 Task: Open Card Competitive Analysis Research in Board Project Management to Workspace Customer Support and add a team member Softage.4@softage.net, a label Red, a checklist Floral Design, an attachment from Trello, a color Red and finally, add a card description 'Conduct customer research for new customer segmentation opportunities' and a comment 'Its important to ensure that this task aligns with our overall project goals as it is part of a larger project.'. Add a start date 'Jan 04, 1900' with a due date 'Jan 11, 1900'
Action: Mouse moved to (59, 246)
Screenshot: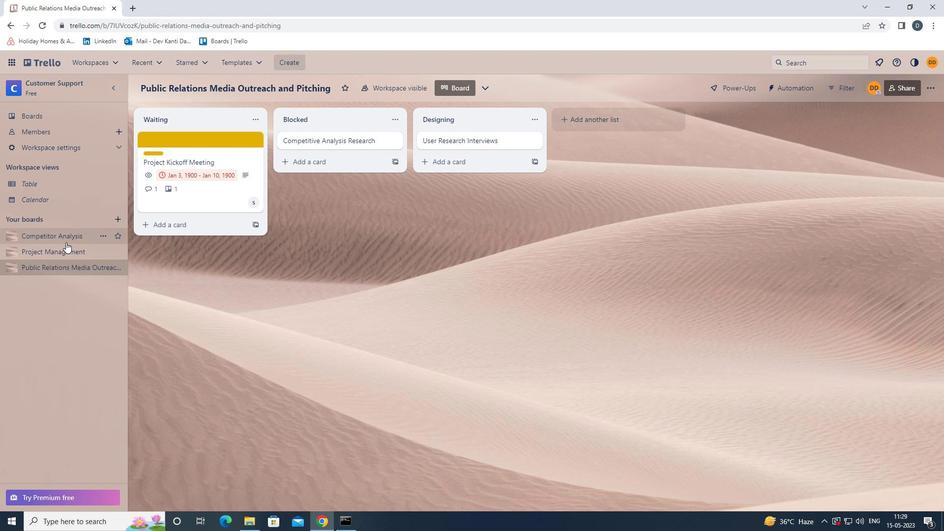 
Action: Mouse pressed left at (59, 246)
Screenshot: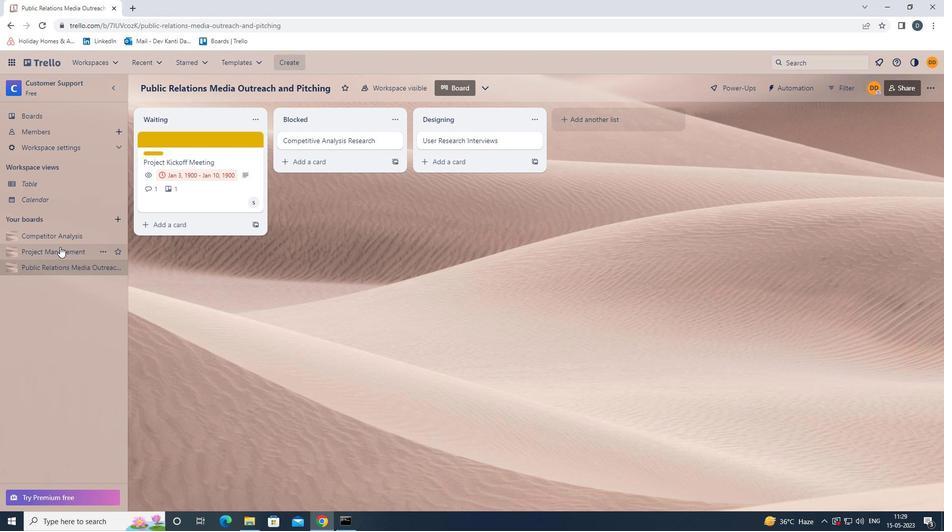 
Action: Mouse moved to (321, 146)
Screenshot: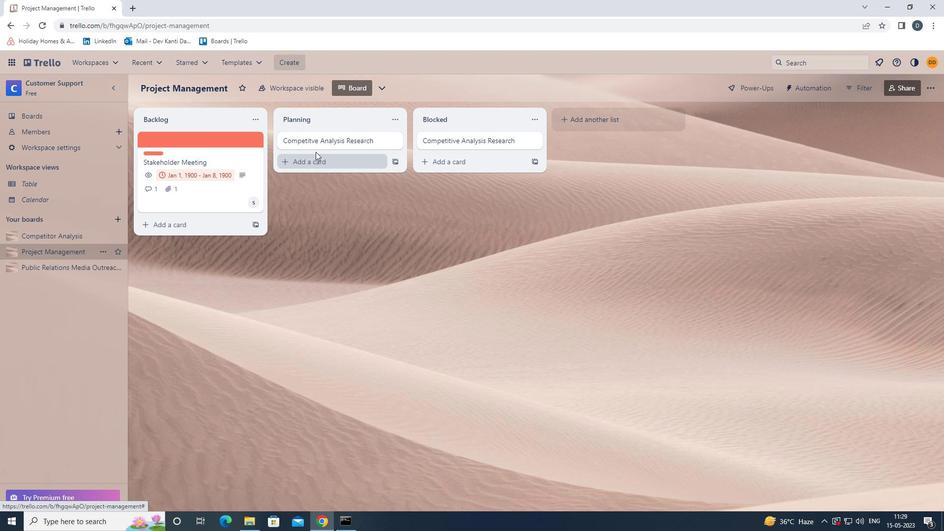 
Action: Mouse pressed left at (321, 146)
Screenshot: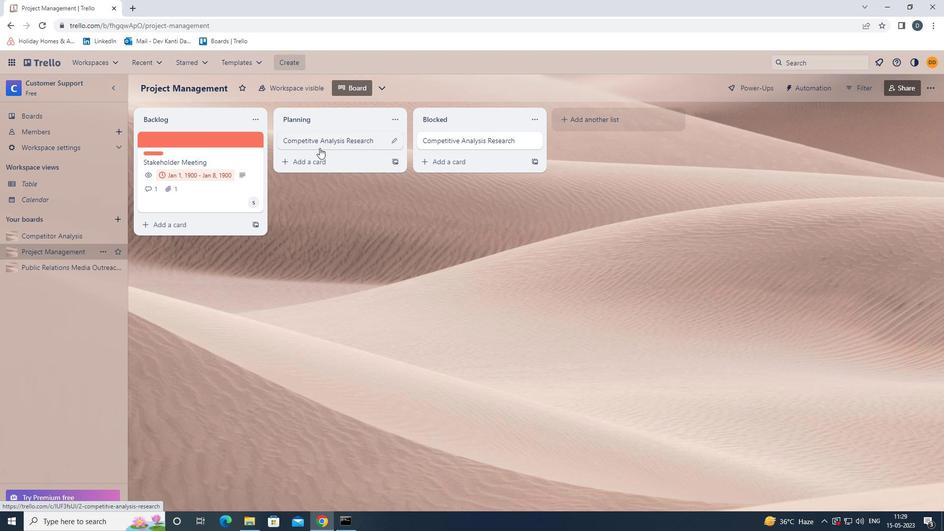 
Action: Mouse moved to (594, 176)
Screenshot: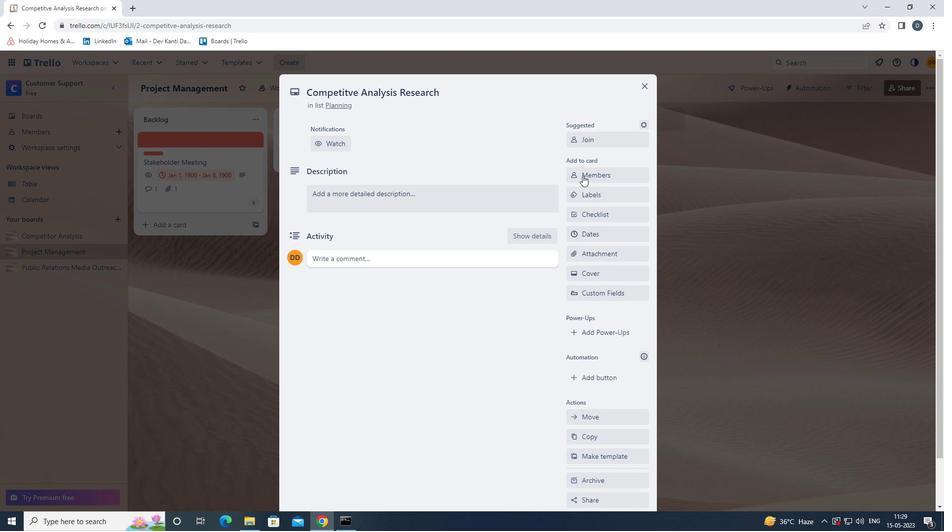 
Action: Mouse pressed left at (594, 176)
Screenshot: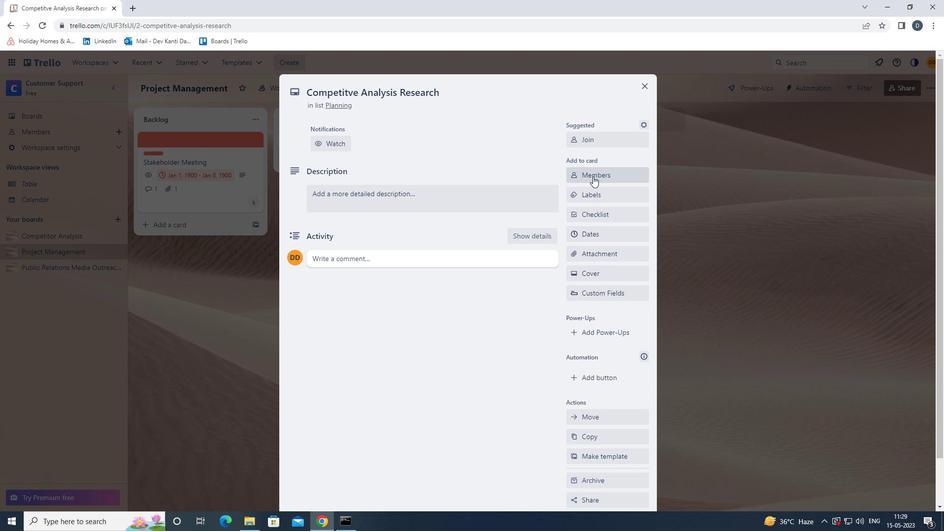 
Action: Key pressed <Key.shift>SOFTAGE.4<Key.shift><Key.shift><Key.shift><Key.shift><Key.shift><Key.shift><Key.shift><Key.shift><Key.shift><Key.shift><Key.shift><Key.shift><Key.shift><Key.shift><Key.shift><Key.shift><Key.shift><Key.shift><Key.shift><Key.shift><Key.shift><Key.shift>@SOFTAGE.NET
Screenshot: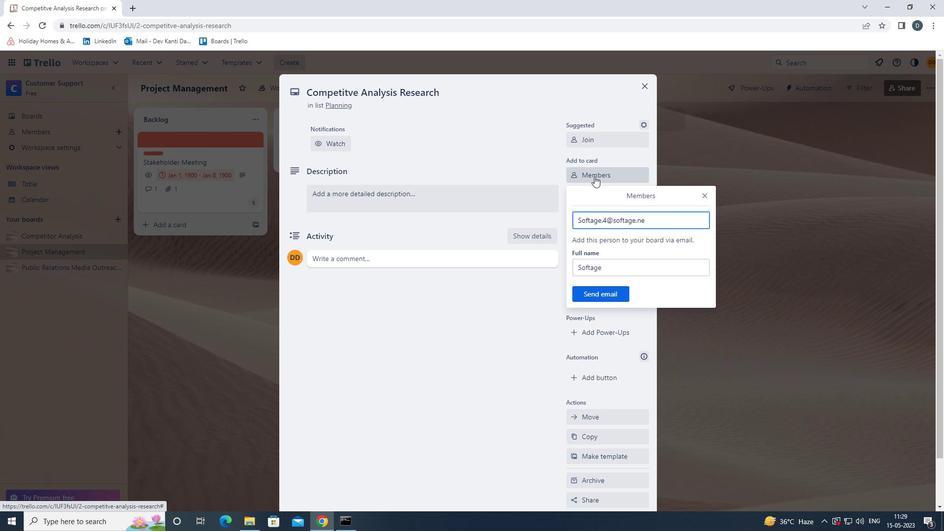 
Action: Mouse moved to (602, 288)
Screenshot: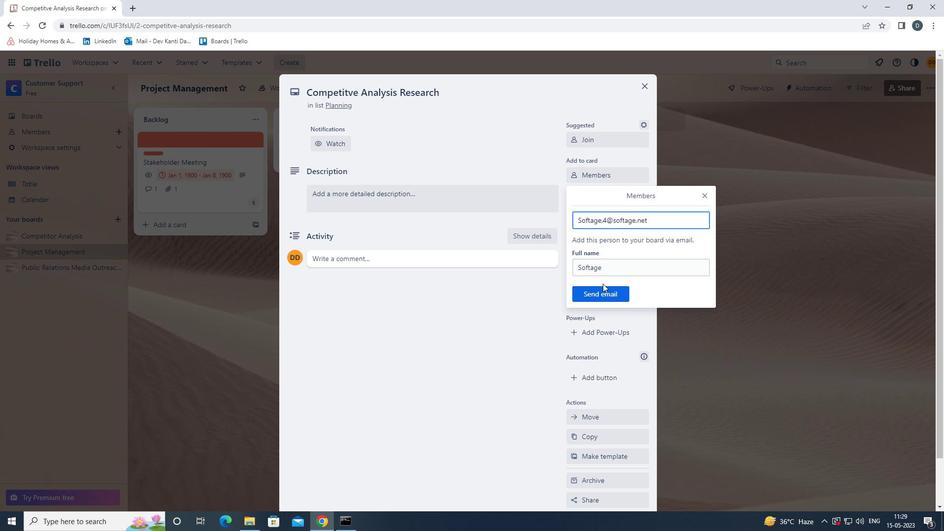 
Action: Mouse pressed left at (602, 288)
Screenshot: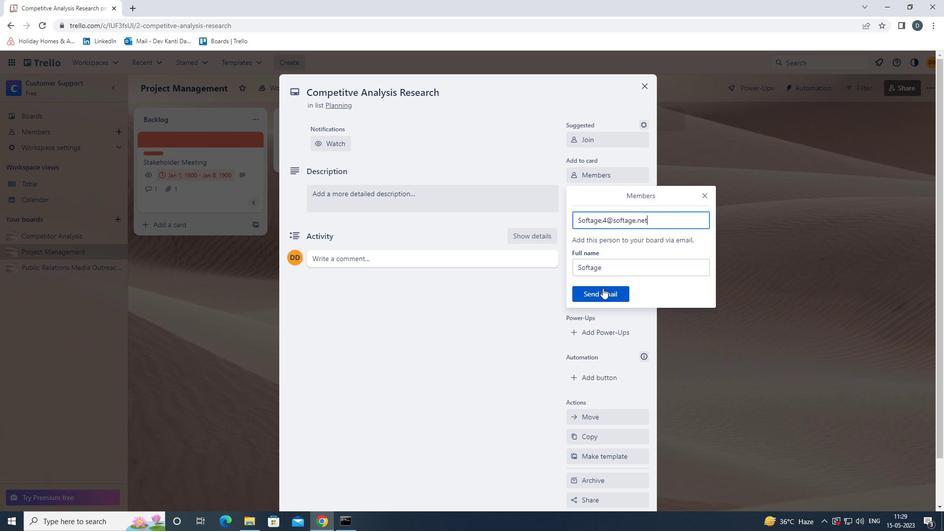 
Action: Mouse moved to (616, 199)
Screenshot: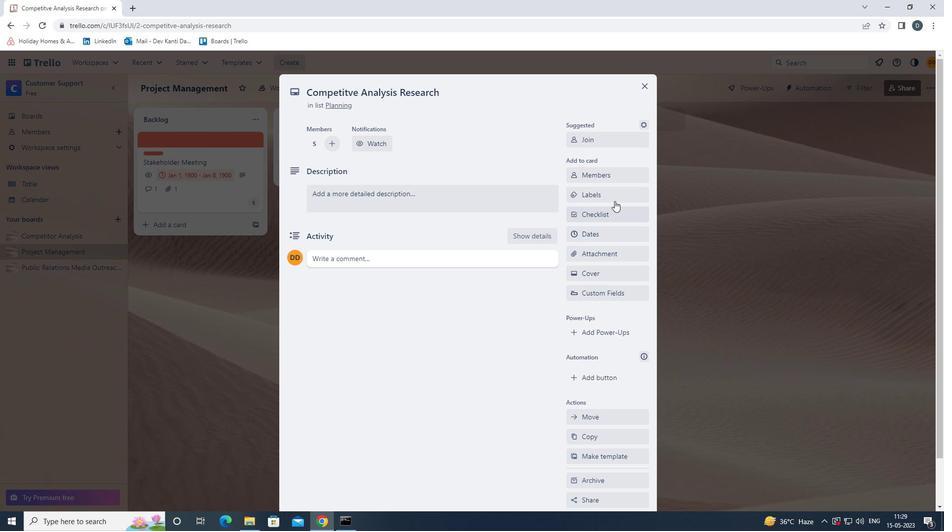 
Action: Mouse pressed left at (616, 199)
Screenshot: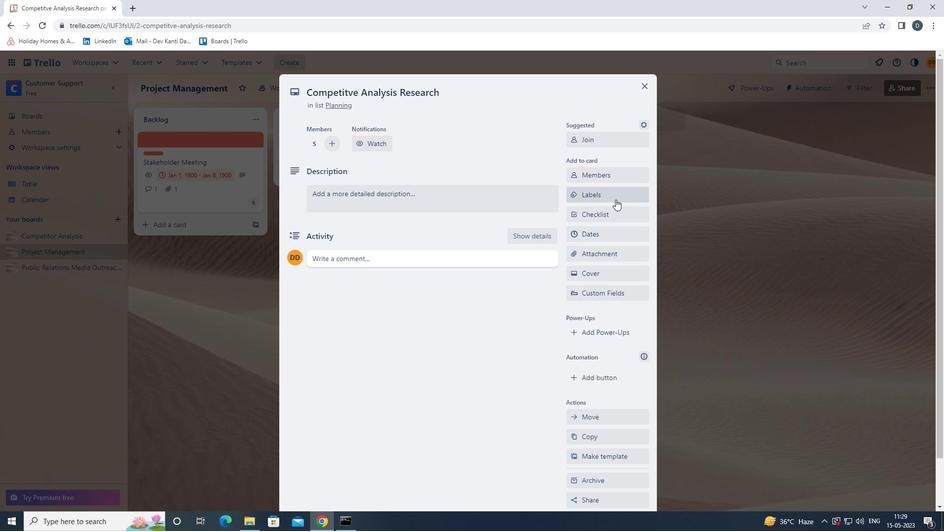 
Action: Mouse moved to (626, 323)
Screenshot: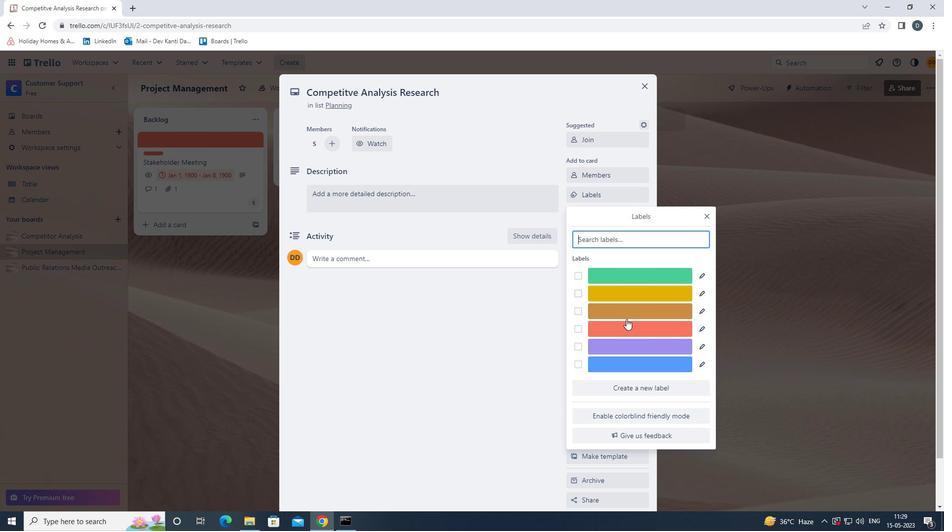 
Action: Mouse pressed left at (626, 323)
Screenshot: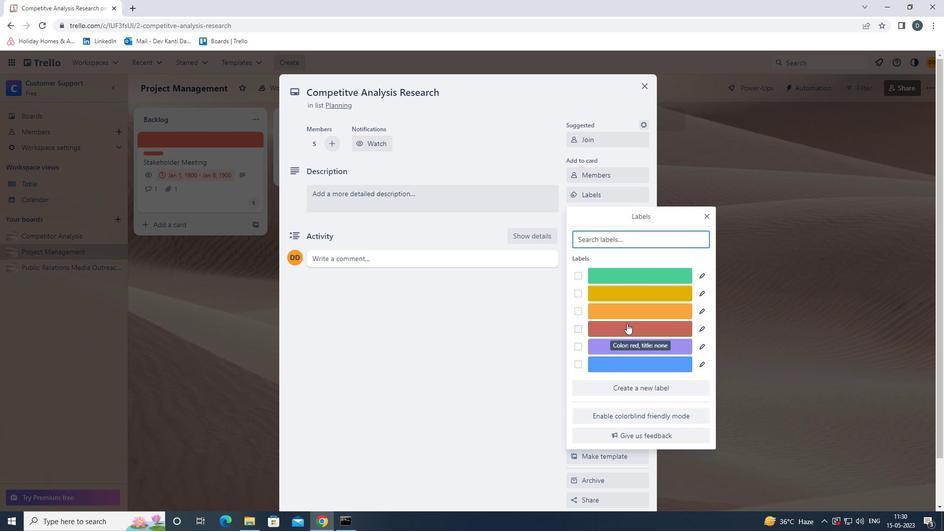 
Action: Mouse moved to (705, 218)
Screenshot: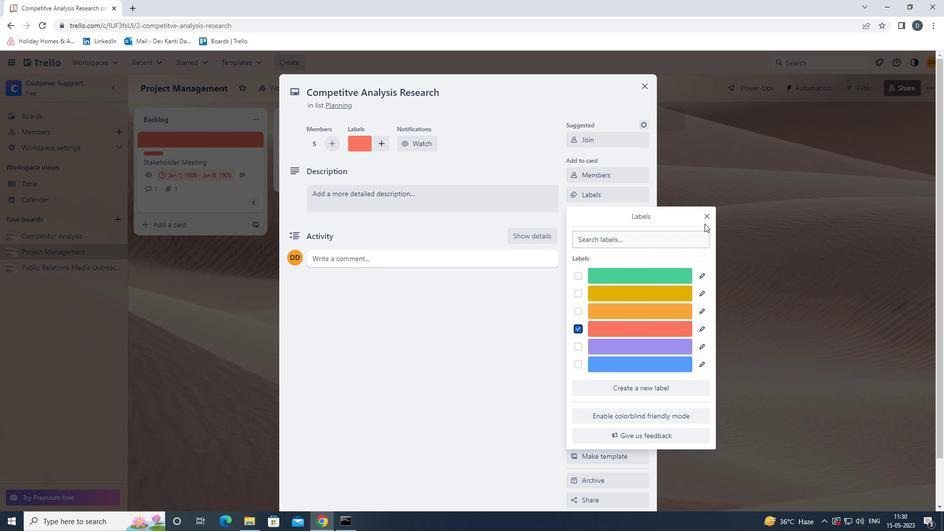 
Action: Mouse pressed left at (705, 218)
Screenshot: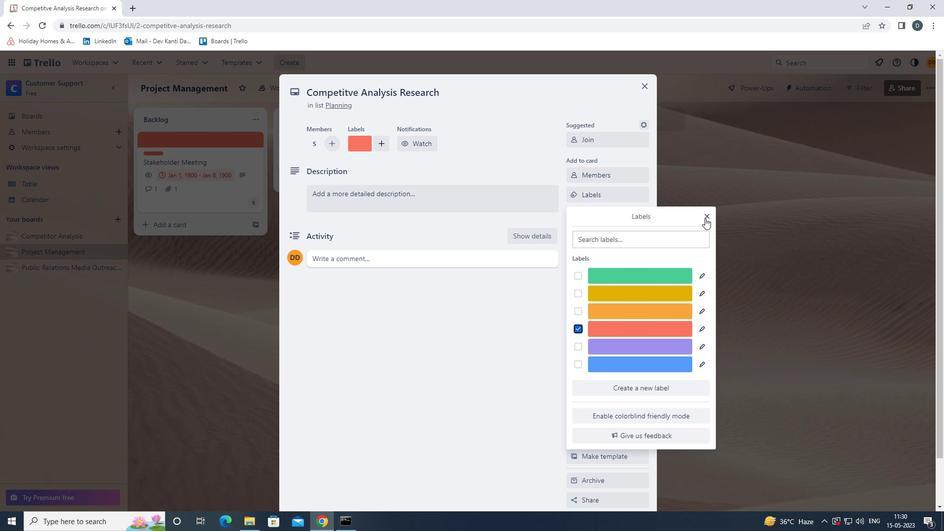 
Action: Mouse moved to (623, 213)
Screenshot: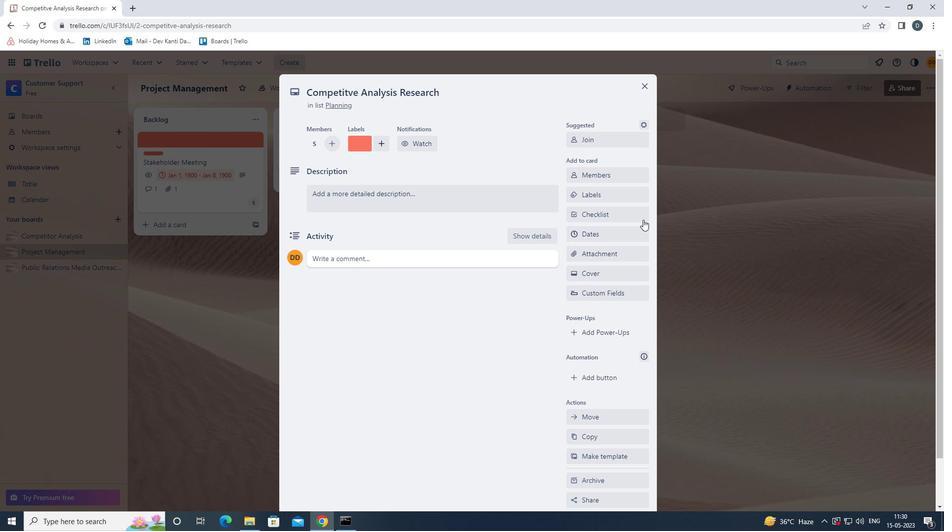 
Action: Mouse pressed left at (623, 213)
Screenshot: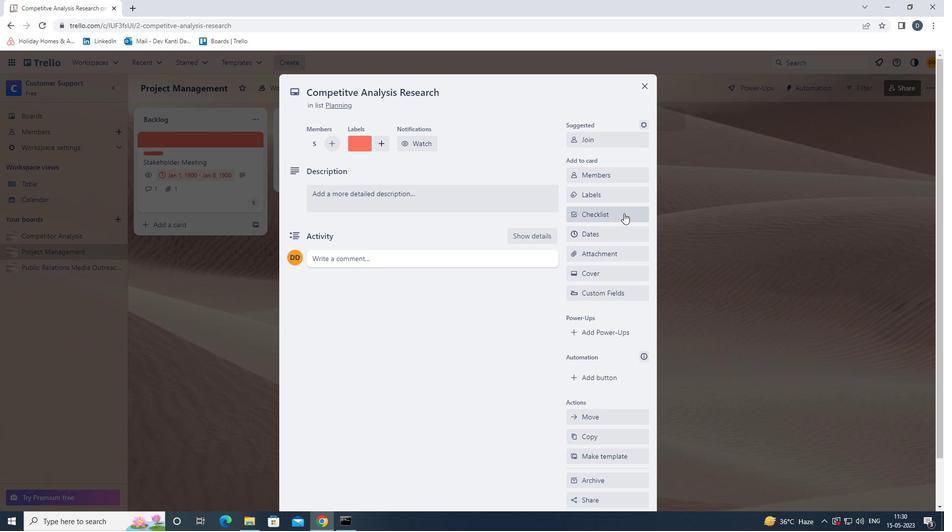 
Action: Key pressed <Key.shift>FLORAL<Key.space><Key.shift><Key.shift><Key.shift><Key.shift><Key.shift><Key.shift><Key.shift><Key.shift><Key.shift>DESIGN
Screenshot: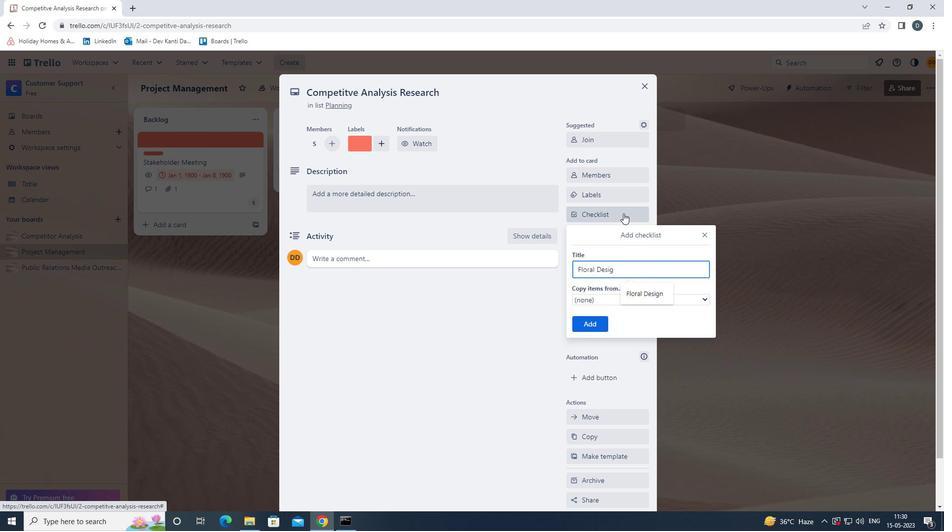 
Action: Mouse moved to (599, 322)
Screenshot: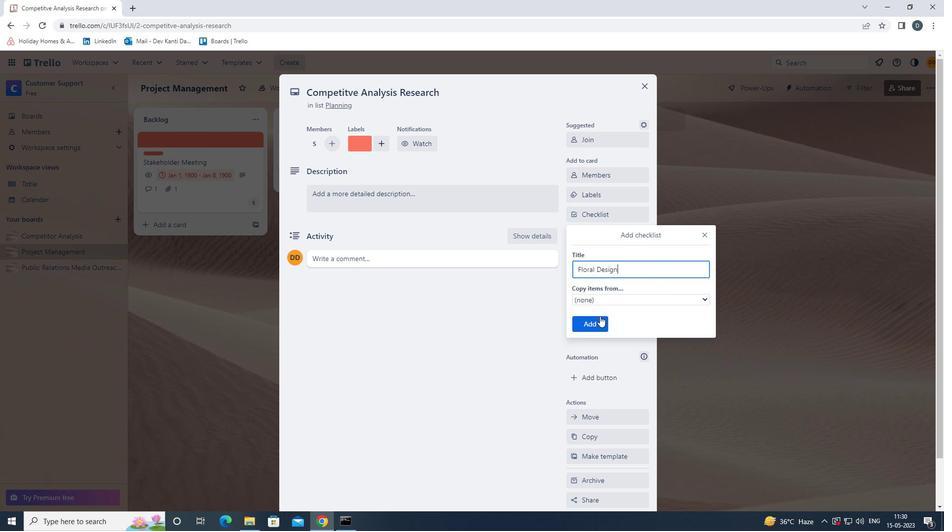 
Action: Mouse pressed left at (599, 322)
Screenshot: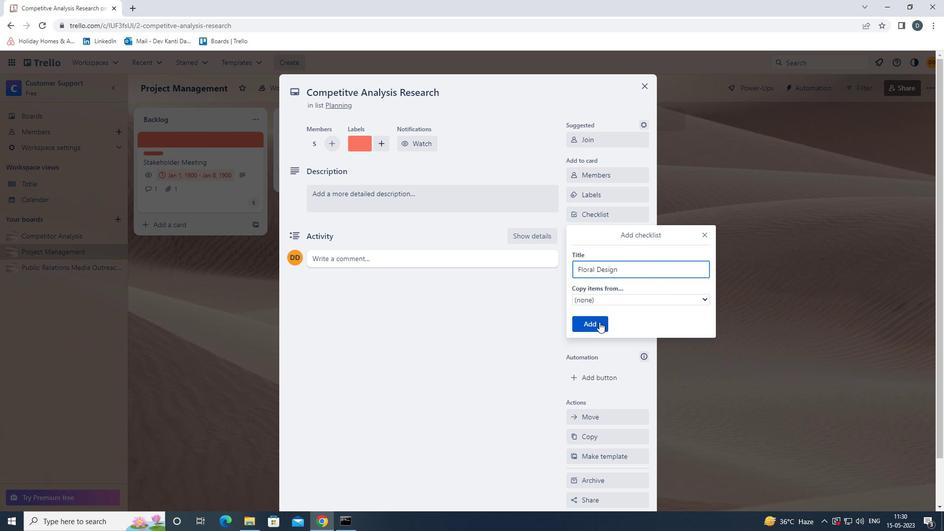 
Action: Mouse moved to (626, 253)
Screenshot: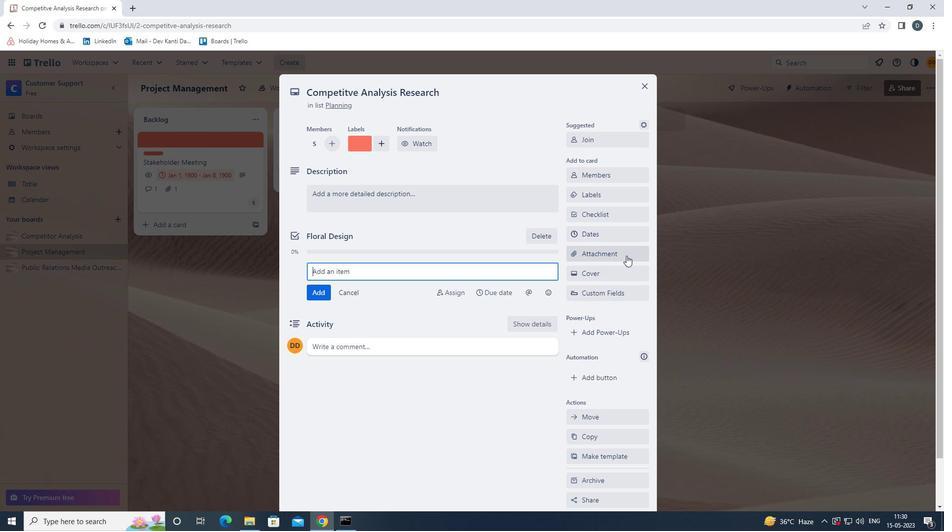 
Action: Mouse pressed left at (626, 253)
Screenshot: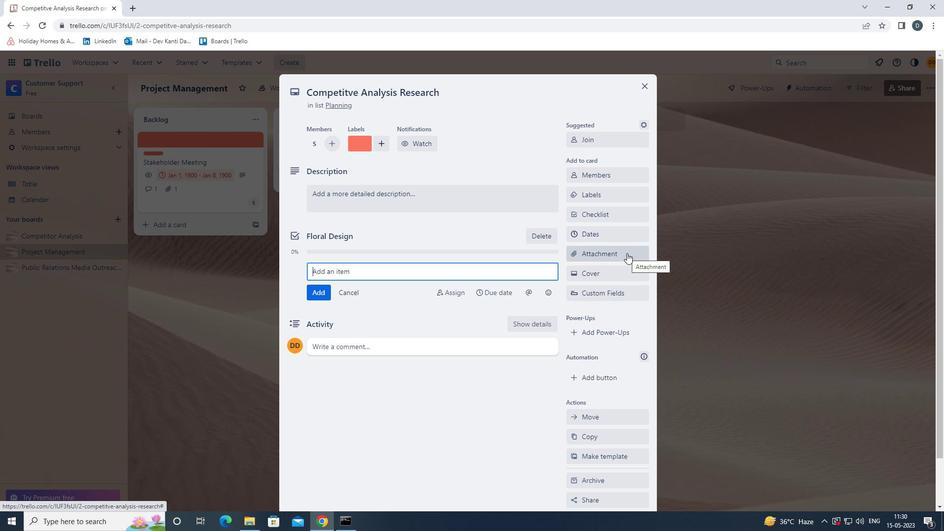 
Action: Mouse moved to (632, 316)
Screenshot: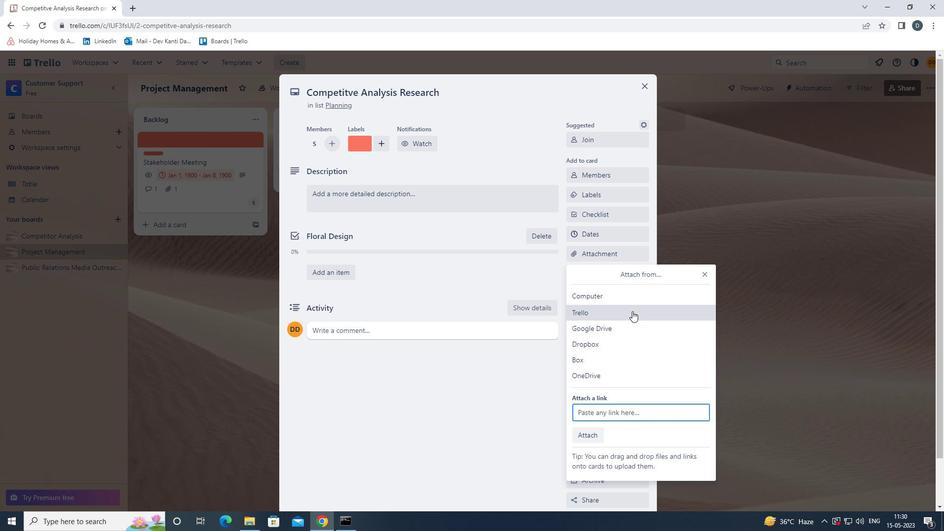 
Action: Mouse pressed left at (632, 316)
Screenshot: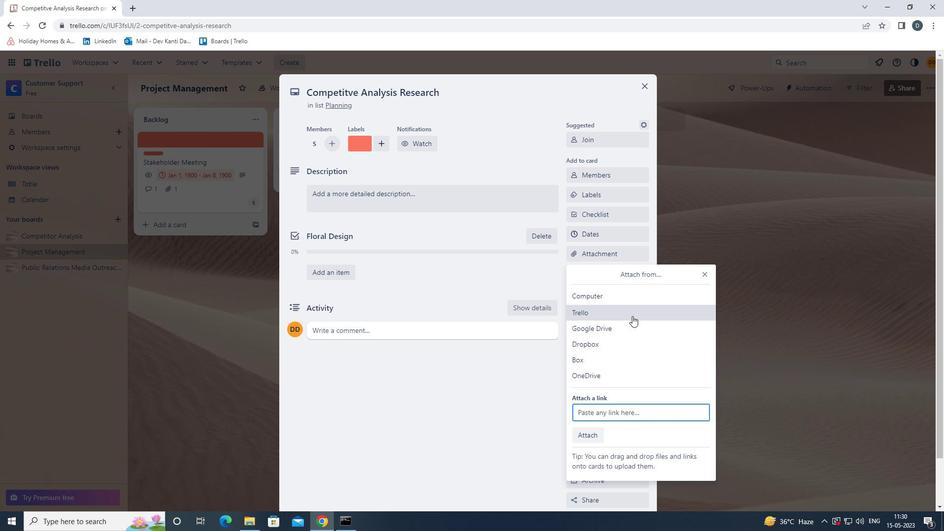 
Action: Mouse moved to (641, 396)
Screenshot: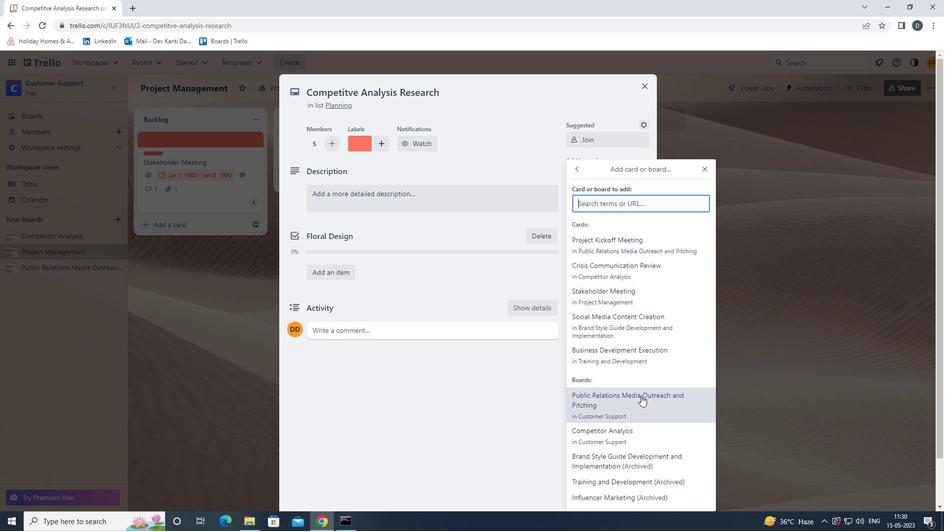 
Action: Mouse pressed left at (641, 396)
Screenshot: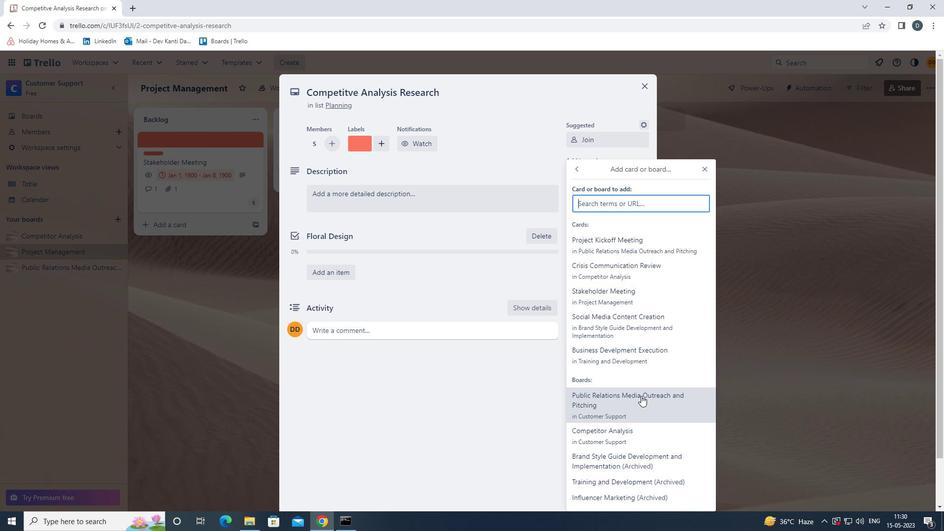
Action: Mouse moved to (632, 277)
Screenshot: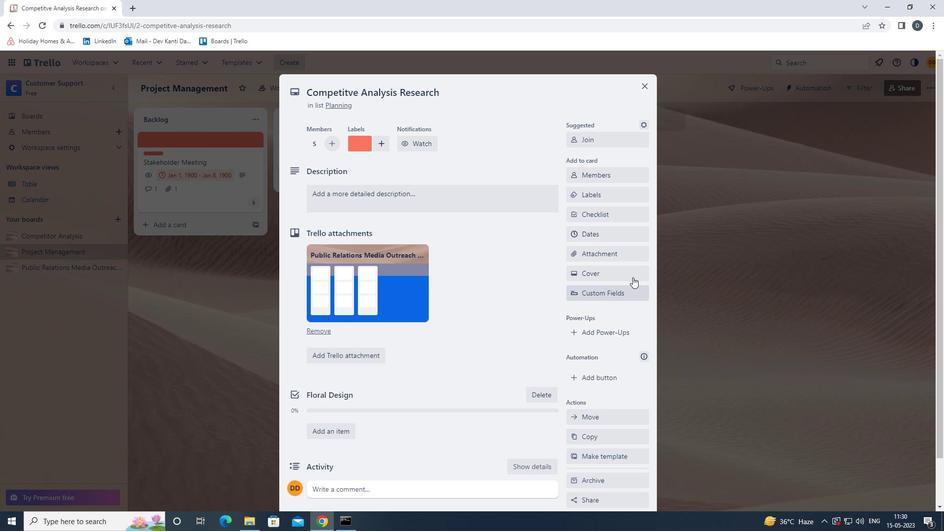 
Action: Mouse pressed left at (632, 277)
Screenshot: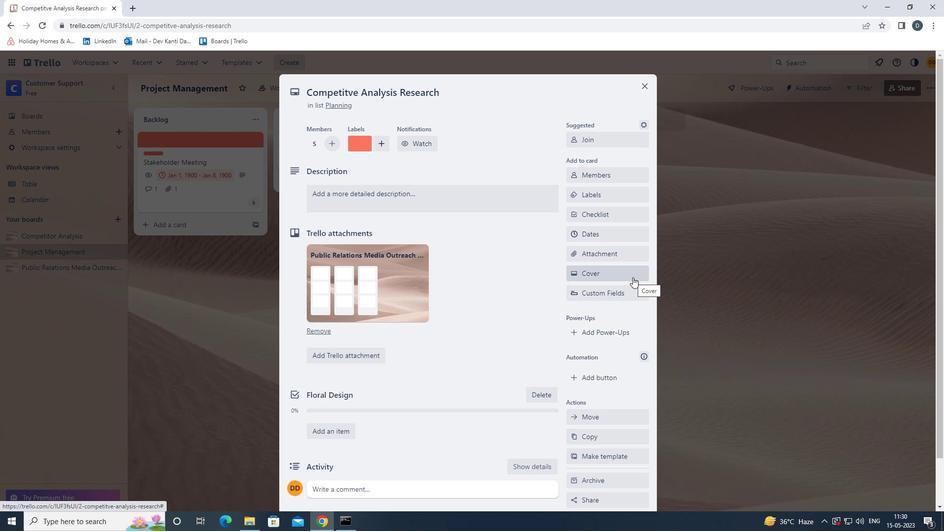 
Action: Mouse moved to (676, 317)
Screenshot: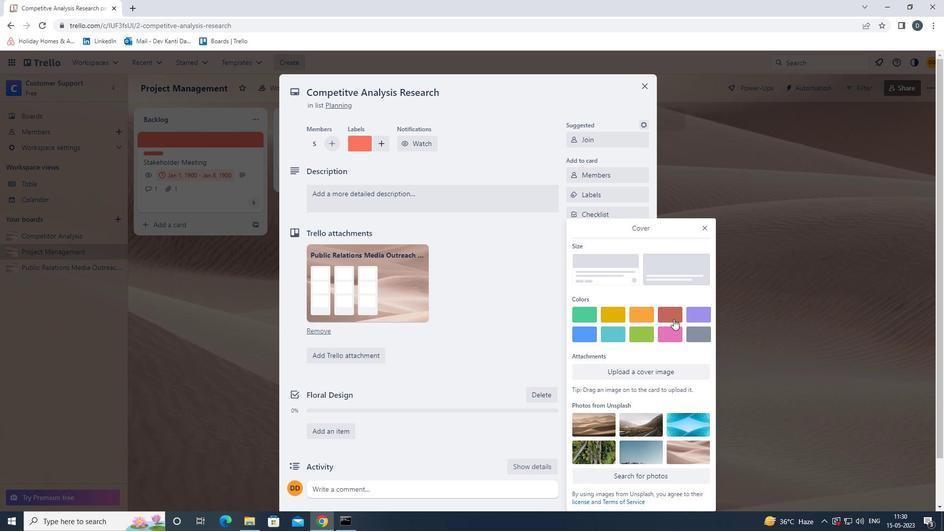 
Action: Mouse pressed left at (676, 317)
Screenshot: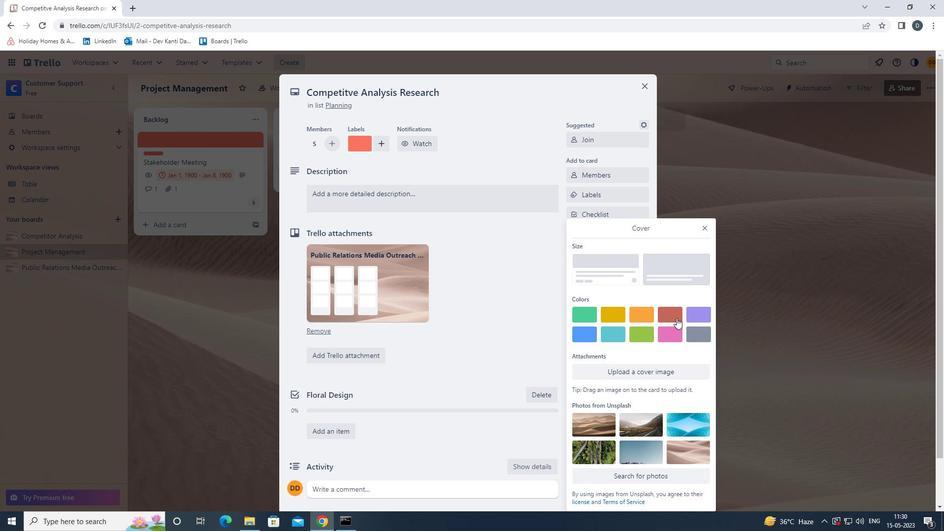 
Action: Mouse moved to (702, 211)
Screenshot: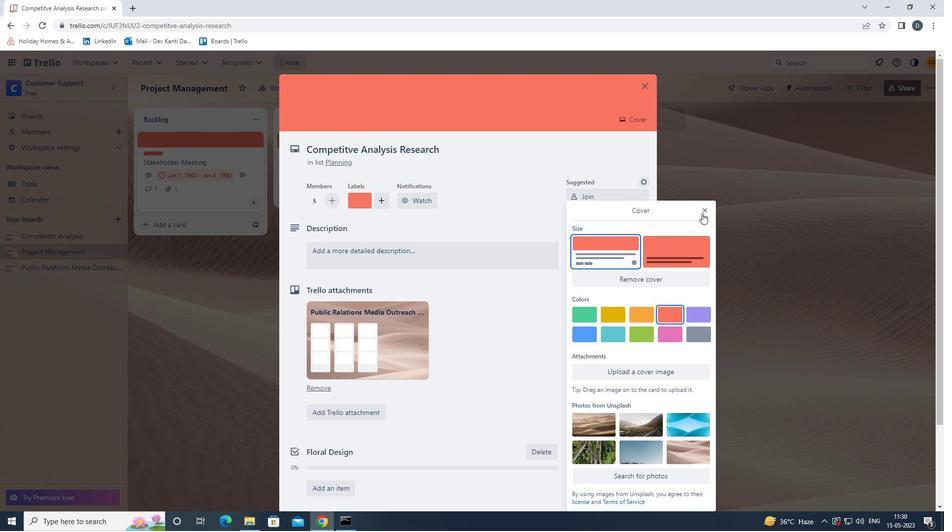 
Action: Mouse pressed left at (702, 211)
Screenshot: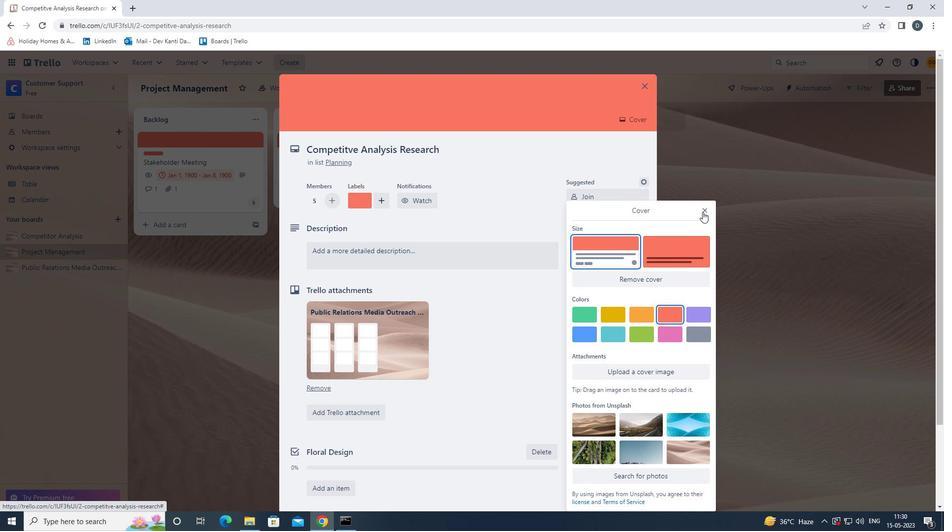 
Action: Mouse moved to (492, 252)
Screenshot: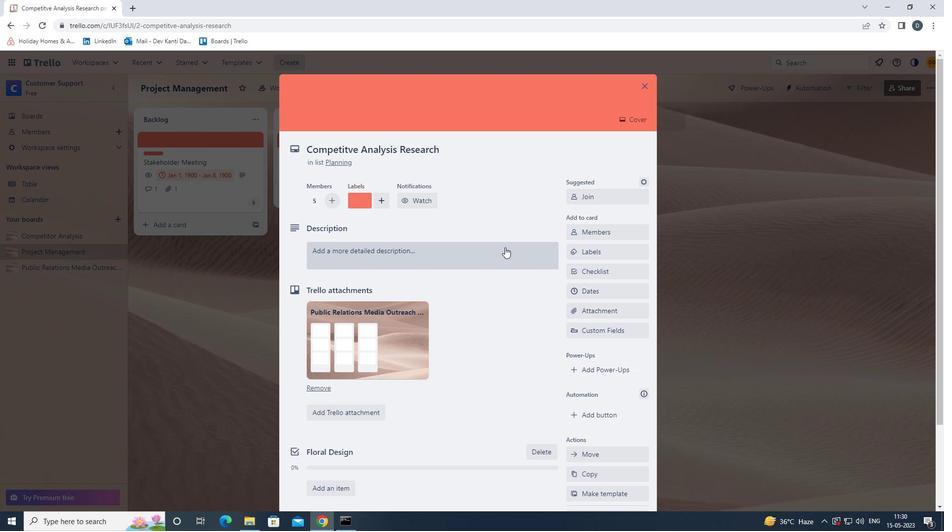
Action: Mouse pressed left at (492, 252)
Screenshot: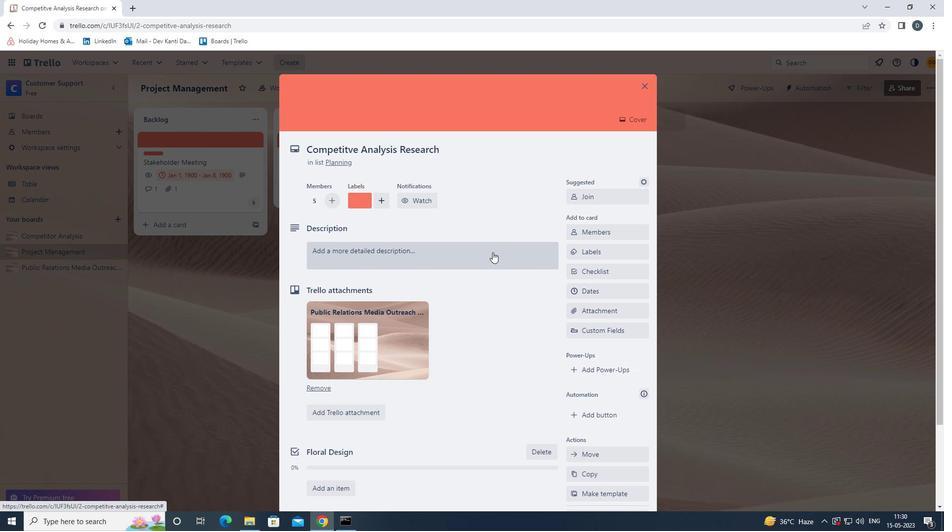 
Action: Mouse moved to (495, 227)
Screenshot: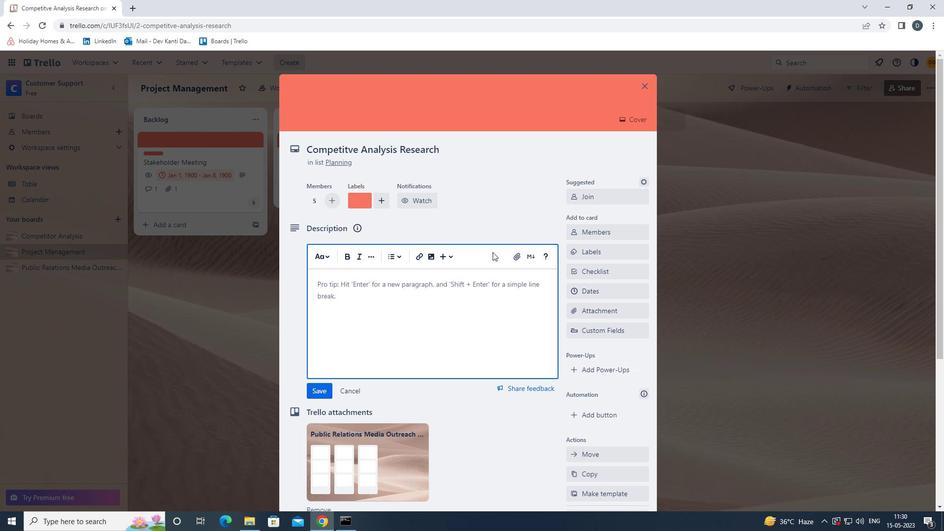 
Action: Key pressed <Key.shift><Key.shift><Key.shift><Key.shift>CONDUCT<Key.space><Key.shift>CUSTOMER<Key.space><Key.left><Key.left><Key.left><Key.left><Key.left><Key.left><Key.left><Key.left><Key.backspace>C<Key.end>RESEARCH<Key.space>FOR<Key.space>NEW<Key.space>CUSTOMER<Key.space>SEGMENTATION<Key.space>OPPORTUNITIES
Screenshot: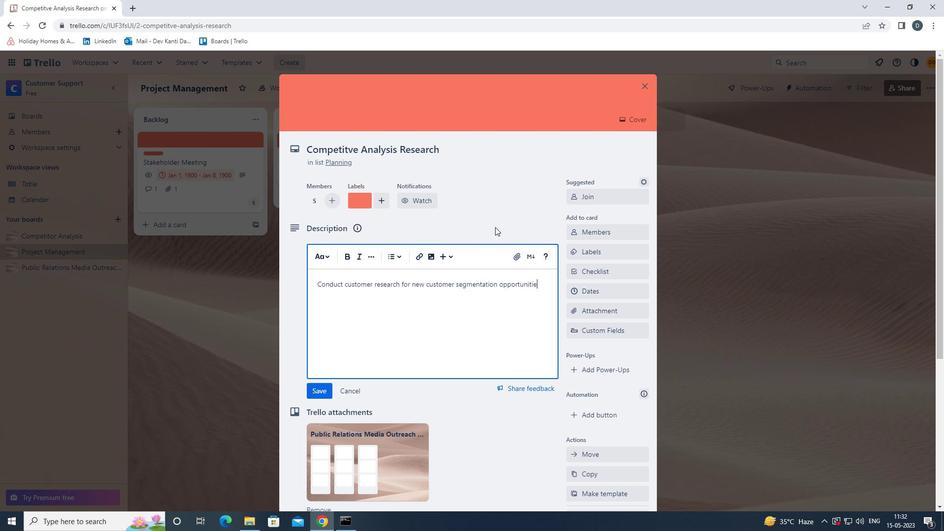 
Action: Mouse moved to (318, 391)
Screenshot: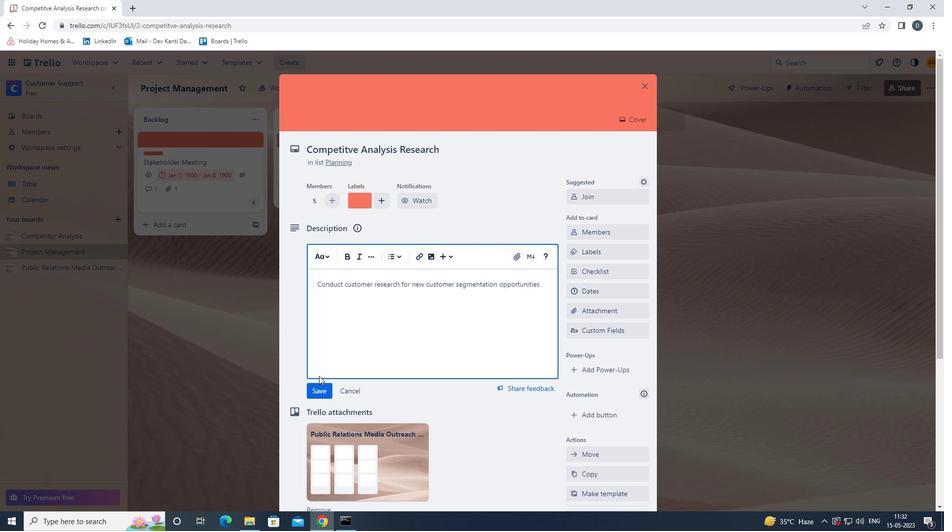 
Action: Mouse pressed left at (318, 391)
Screenshot: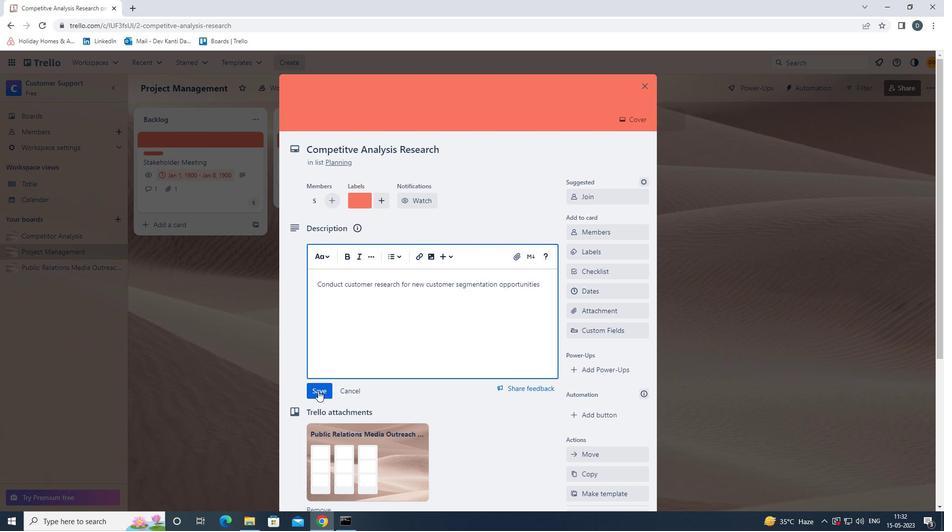 
Action: Mouse moved to (423, 357)
Screenshot: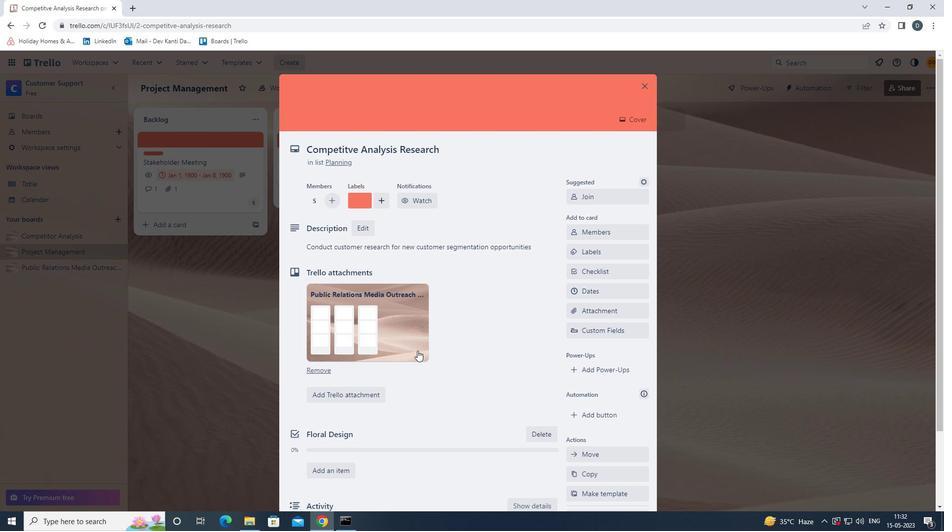 
Action: Mouse scrolled (423, 356) with delta (0, 0)
Screenshot: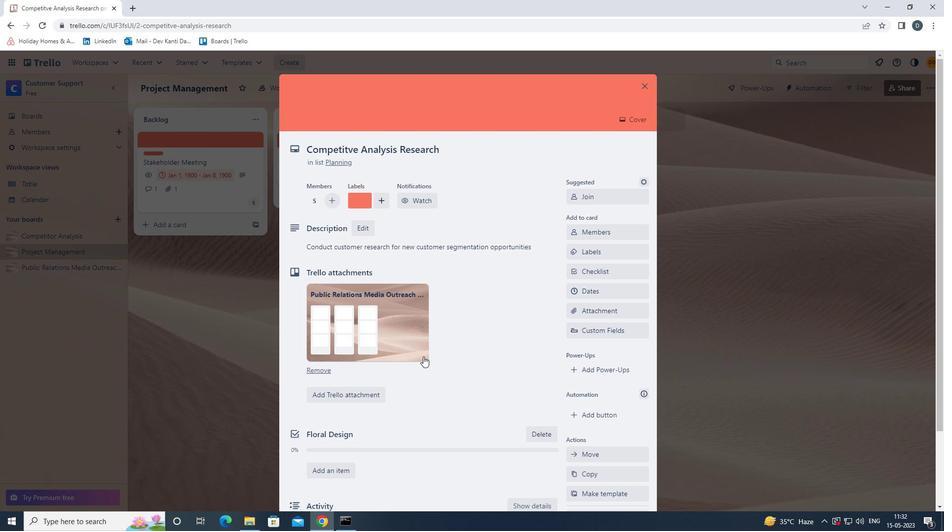 
Action: Mouse moved to (415, 480)
Screenshot: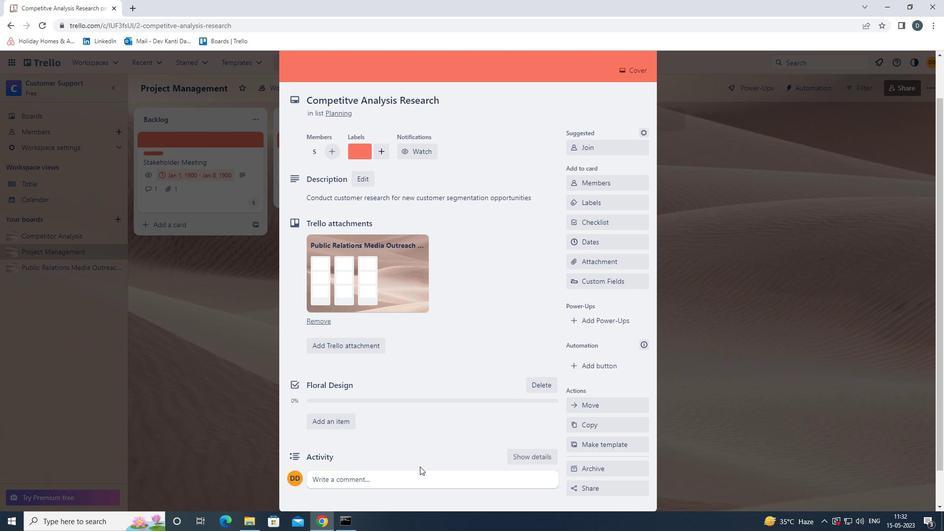 
Action: Mouse pressed left at (415, 480)
Screenshot: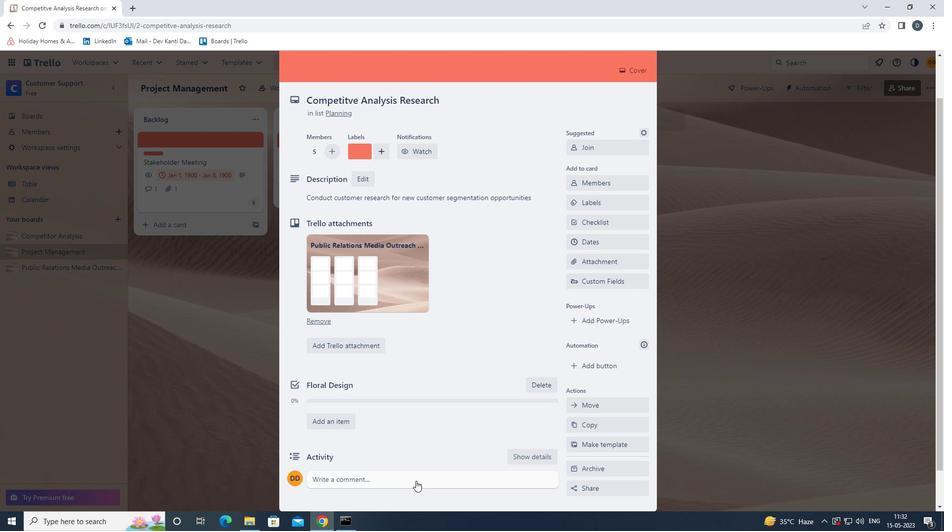 
Action: Mouse moved to (411, 482)
Screenshot: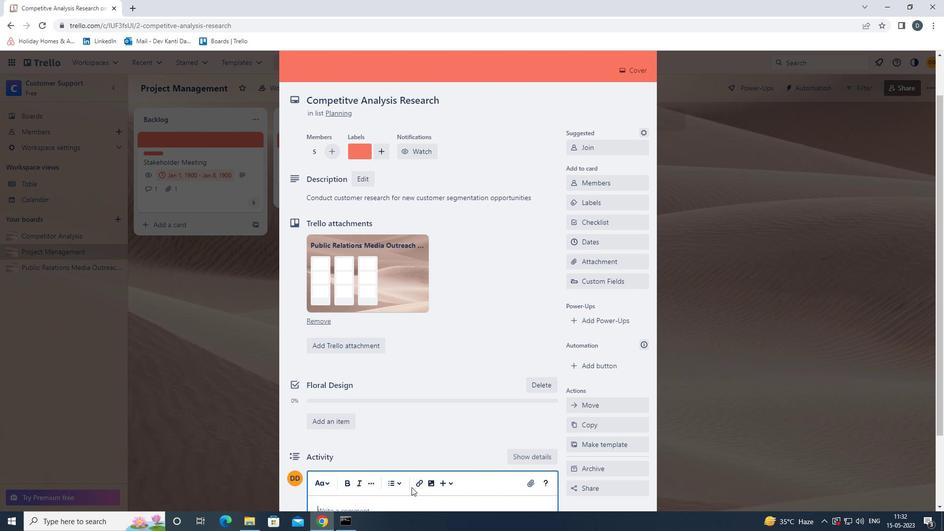 
Action: Mouse scrolled (411, 481) with delta (0, 0)
Screenshot: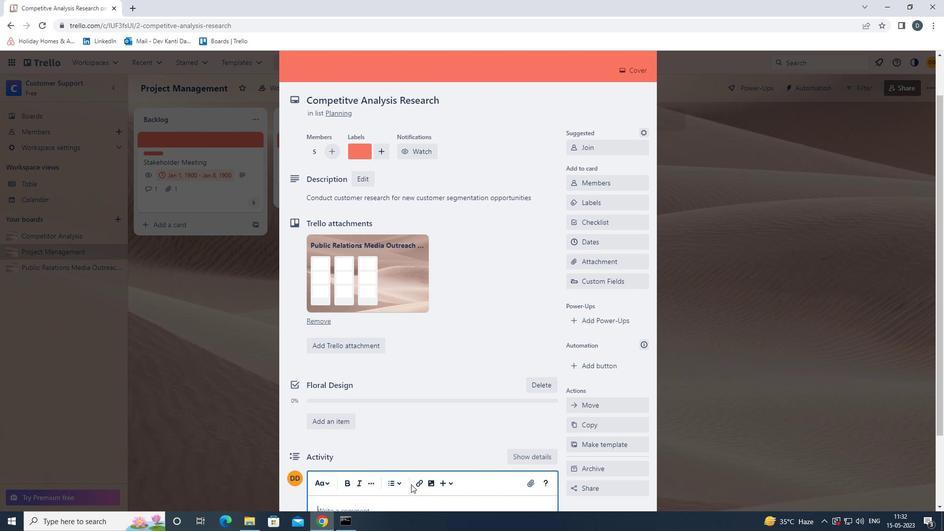 
Action: Mouse moved to (415, 459)
Screenshot: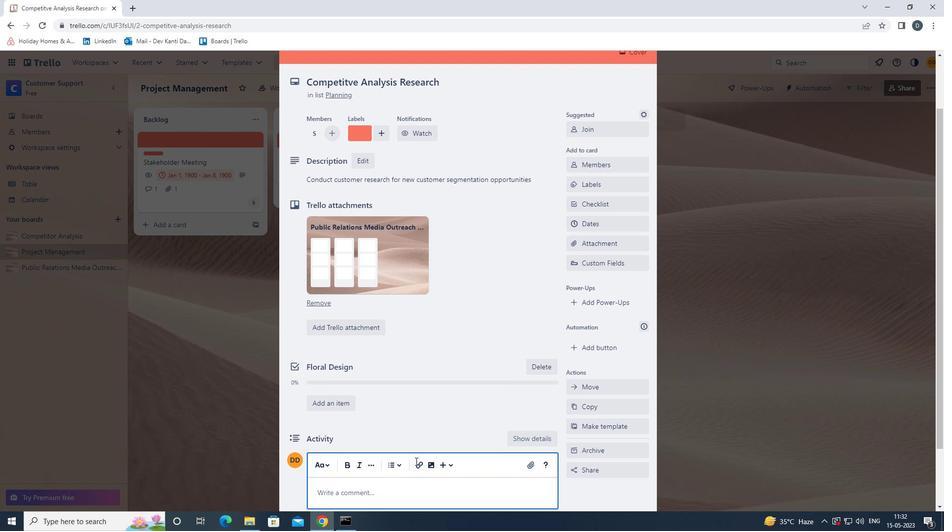 
Action: Key pressed <Key.shift><Key.shift><Key.shift><Key.shift><Key.shift><Key.shift><Key.shift><Key.shift><Key.shift><Key.shift><Key.shift><Key.shift><Key.shift><Key.shift>ITS<Key.space>IMPORTANT<Key.space>TO<Key.space>ENSURE<Key.space>THAT<Key.space>THIS<Key.space>TASK<Key.space>ALIGNS<Key.space>WITH<Key.space>OUR<Key.space>OVERALL<Key.space>PROJECTS<Key.backspace><Key.space>GOALS<Key.space>AS<Key.space>IT<Key.space>IS<Key.space>PART<Key.space>OF<Key.space>A<Key.space>LARGER<Key.space>PROJECT.
Screenshot: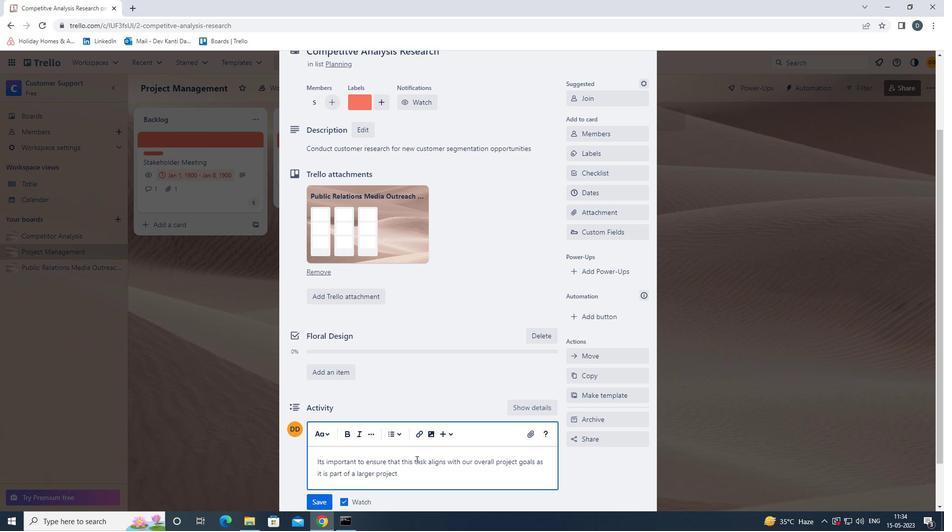 
Action: Mouse moved to (325, 502)
Screenshot: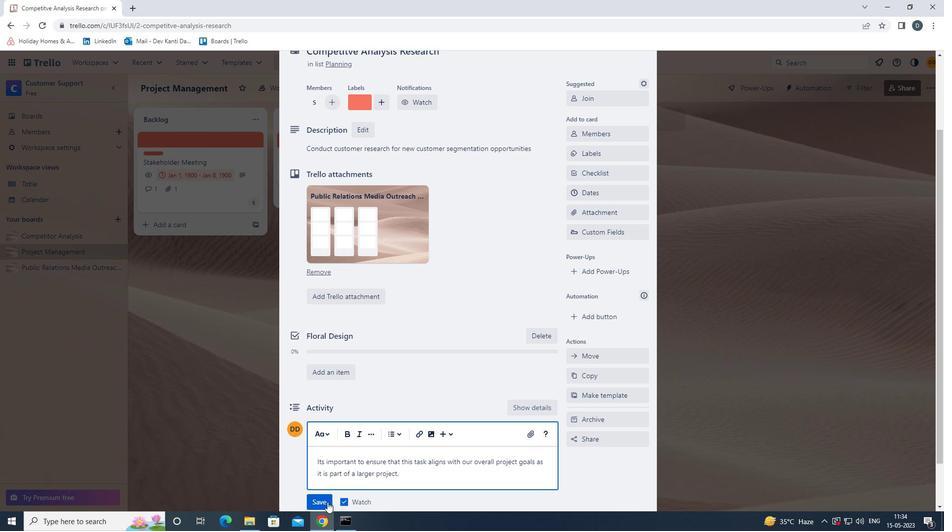 
Action: Mouse pressed left at (325, 502)
Screenshot: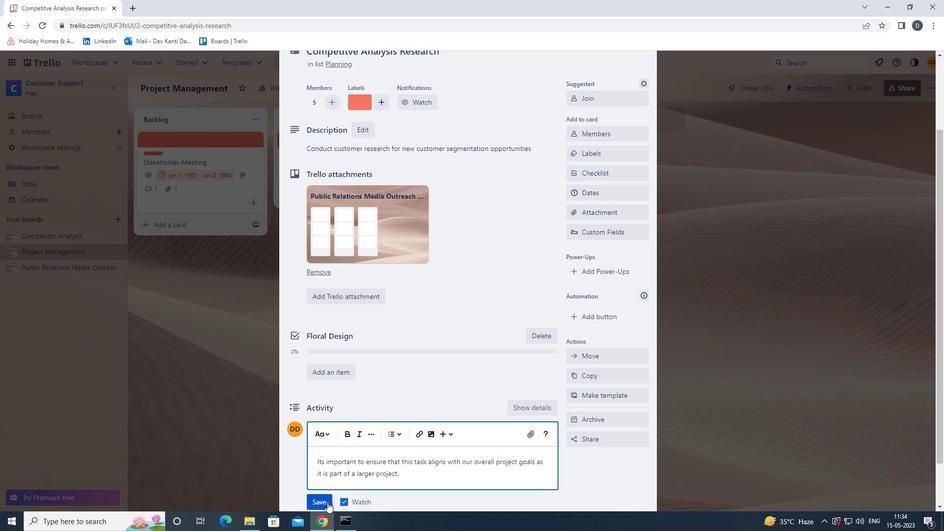 
Action: Mouse moved to (596, 194)
Screenshot: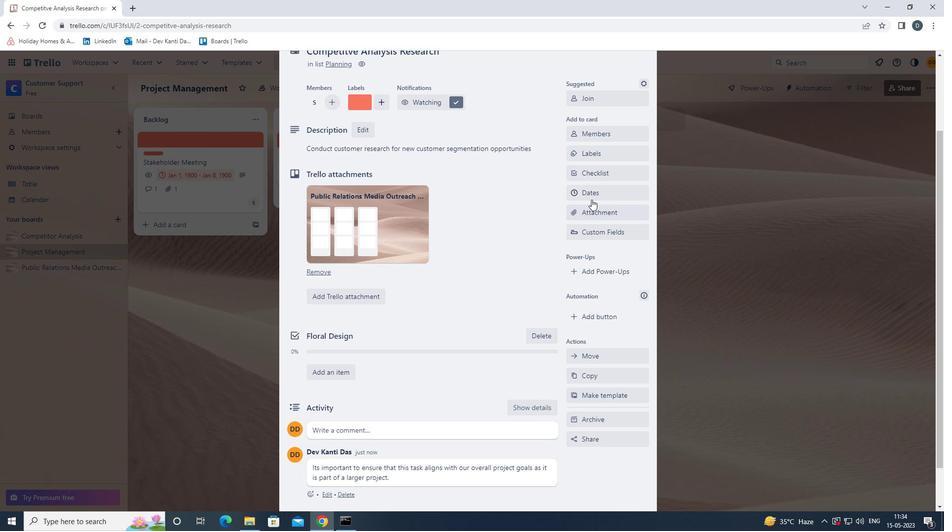 
Action: Mouse pressed left at (596, 194)
Screenshot: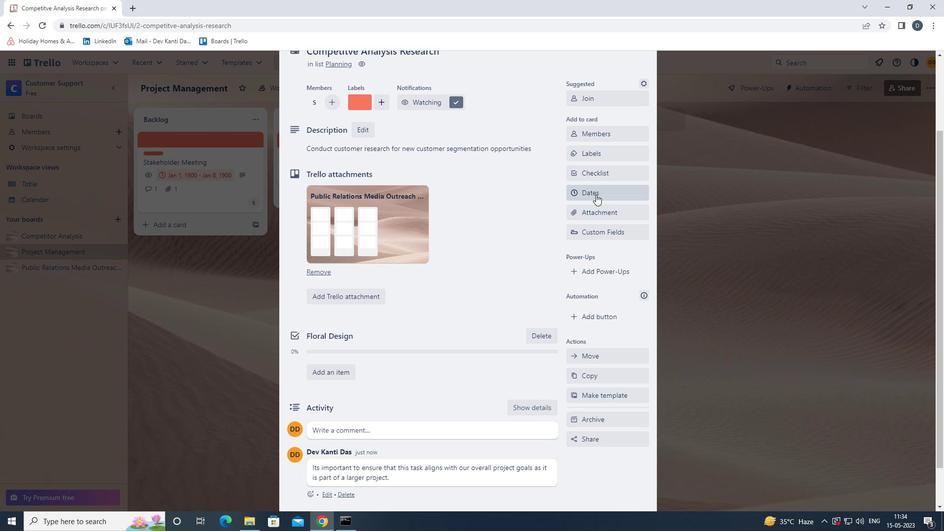 
Action: Mouse moved to (576, 265)
Screenshot: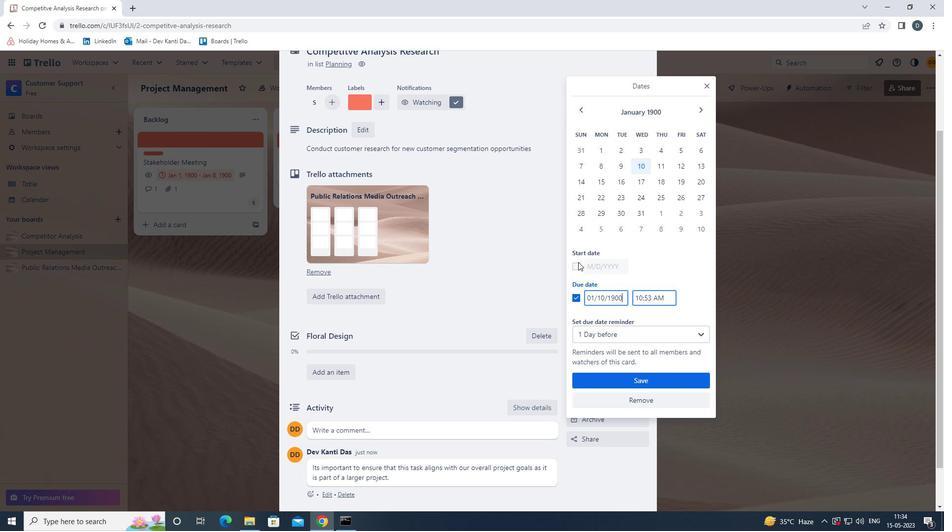 
Action: Mouse pressed left at (576, 265)
Screenshot: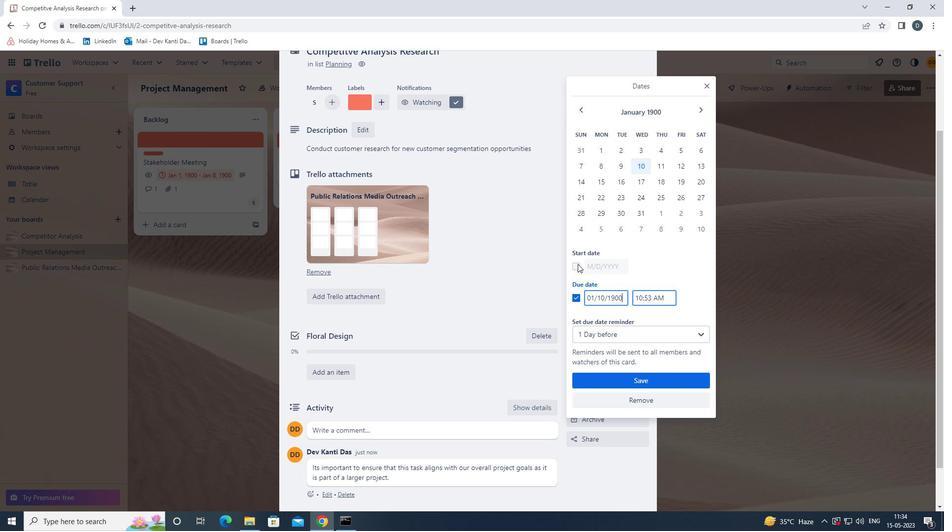 
Action: Mouse moved to (656, 155)
Screenshot: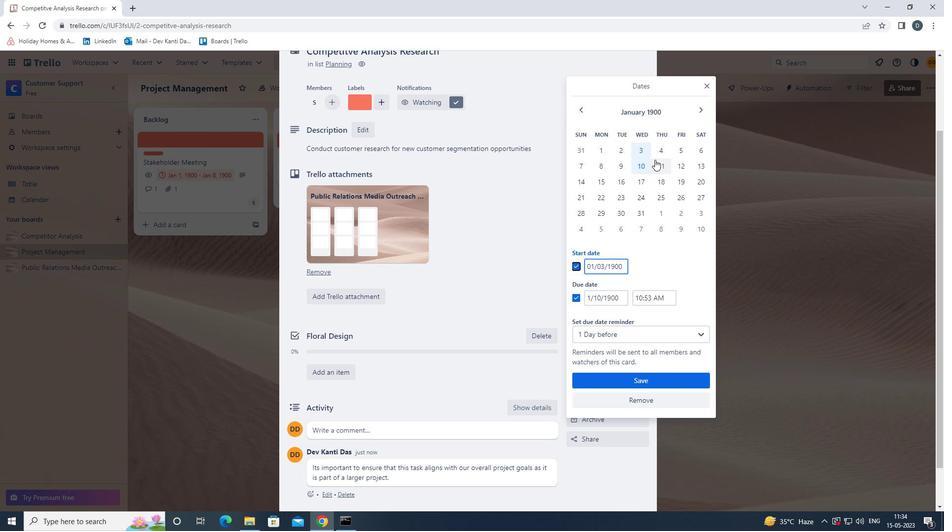 
Action: Mouse pressed left at (656, 155)
Screenshot: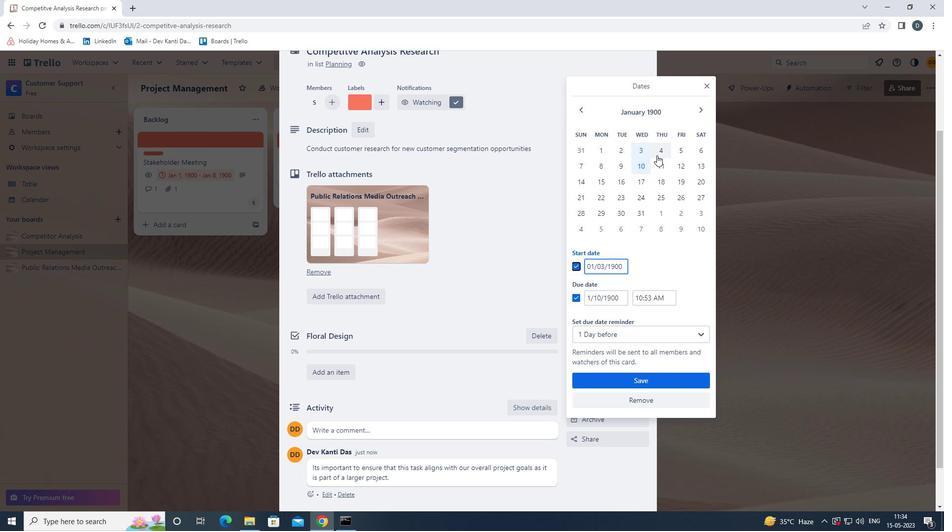 
Action: Mouse moved to (658, 163)
Screenshot: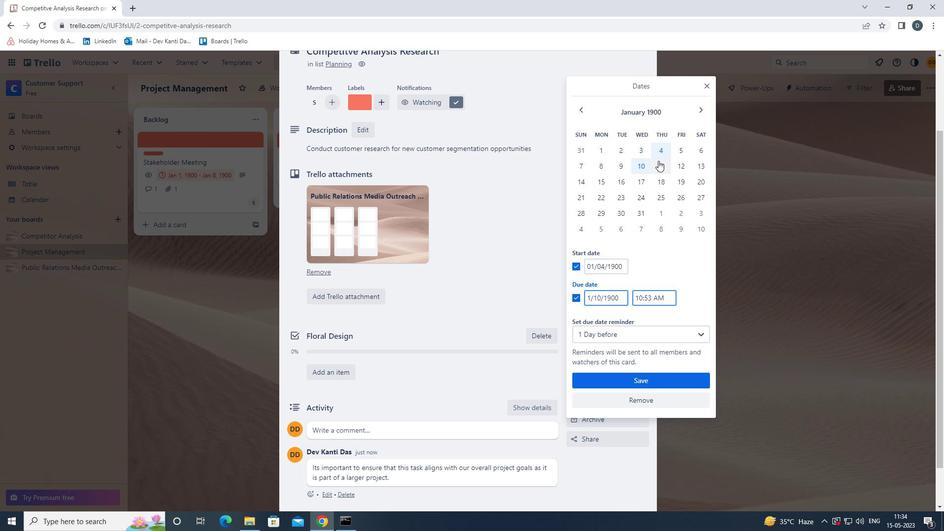 
Action: Mouse pressed left at (658, 163)
Screenshot: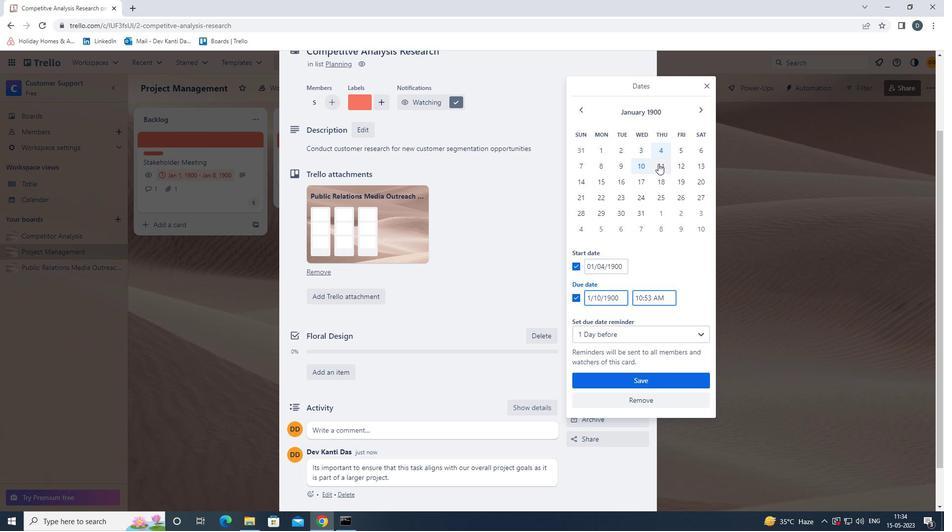 
Action: Mouse moved to (646, 376)
Screenshot: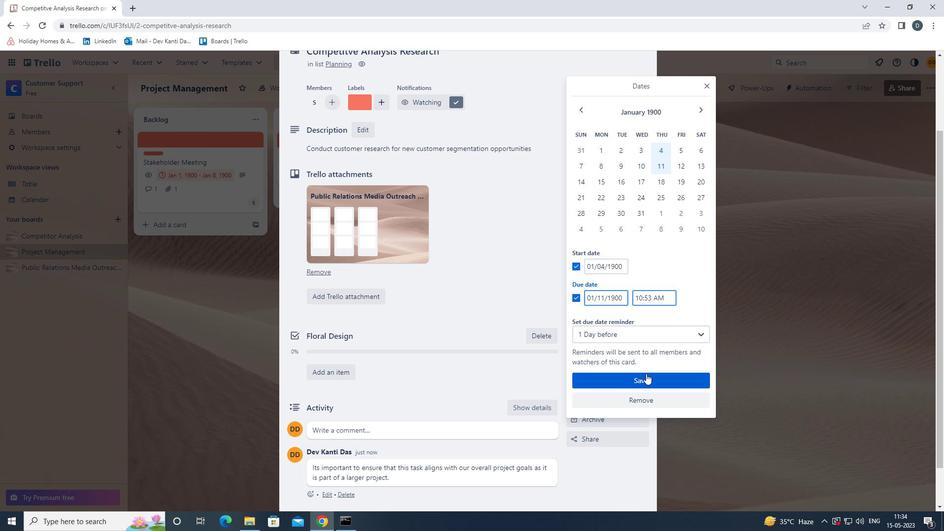 
Action: Mouse pressed left at (646, 376)
Screenshot: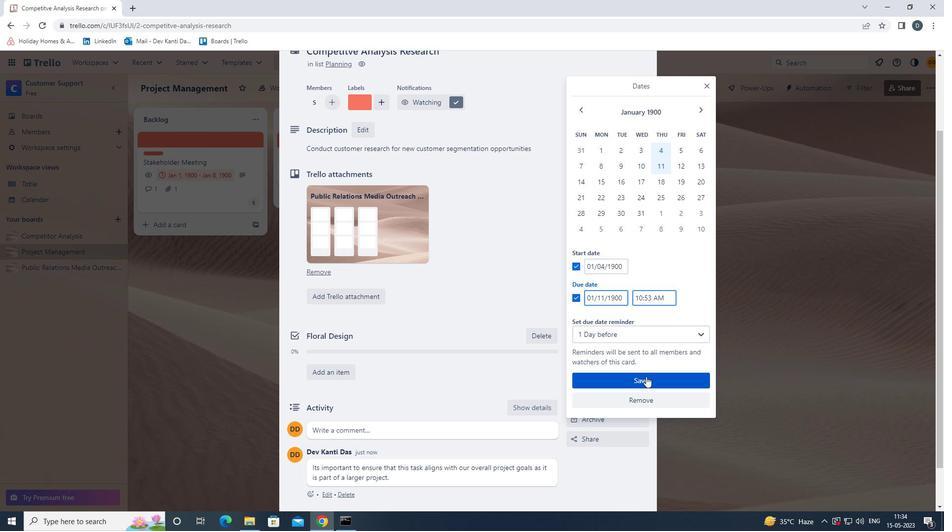 
Action: Mouse scrolled (646, 377) with delta (0, 0)
Screenshot: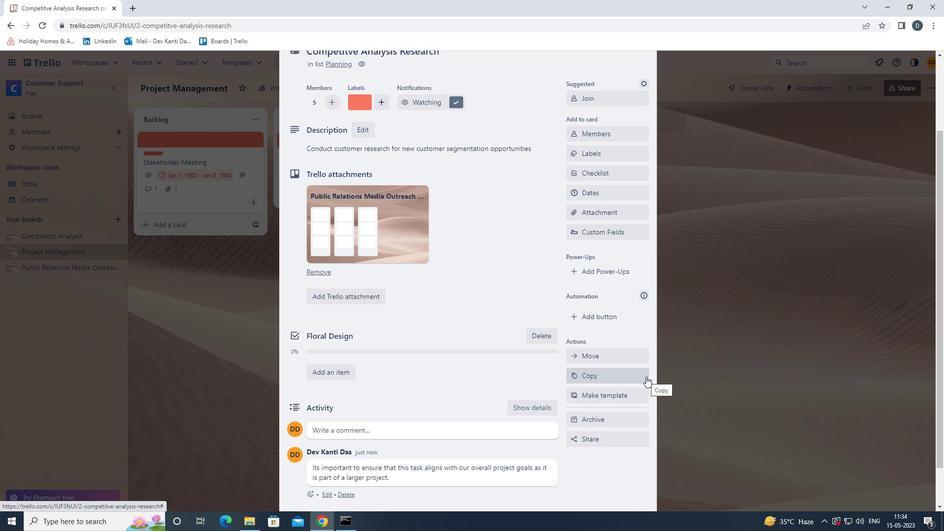 
Action: Mouse scrolled (646, 377) with delta (0, 0)
Screenshot: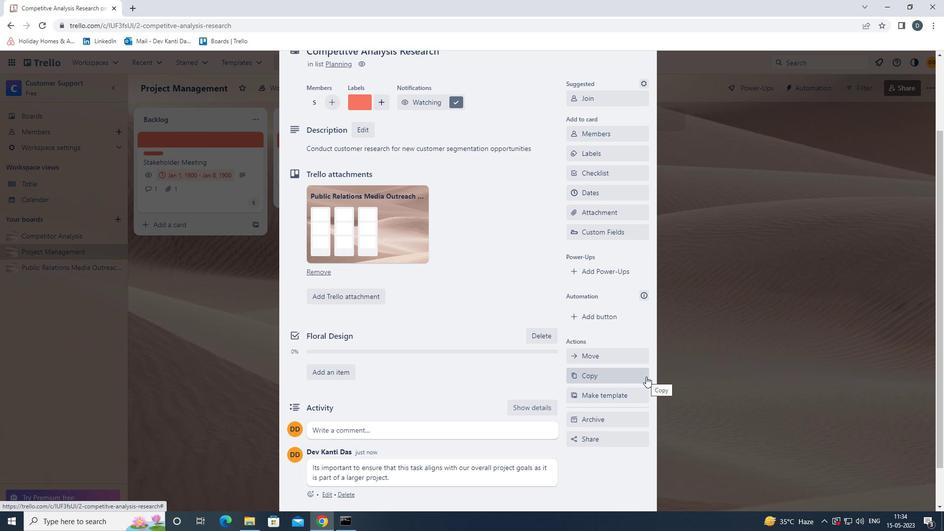 
Action: Mouse moved to (638, 85)
Screenshot: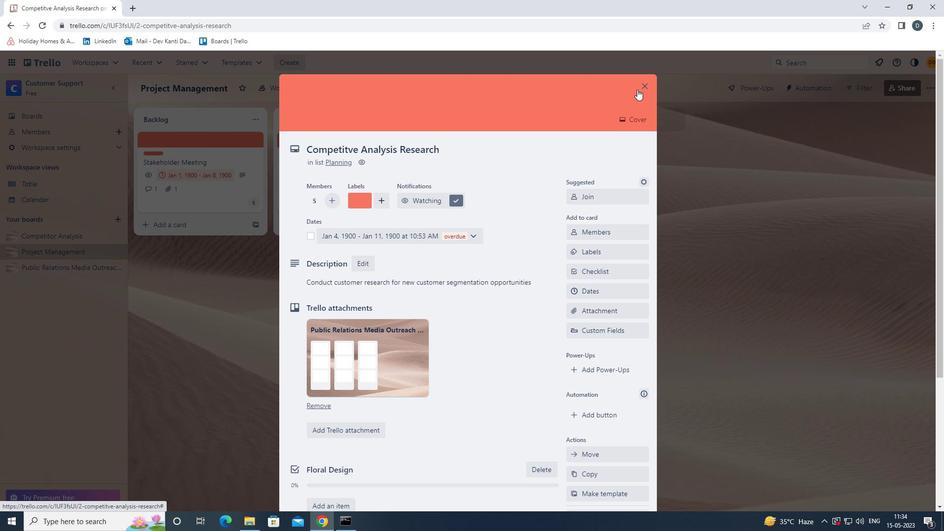 
Action: Mouse pressed left at (638, 85)
Screenshot: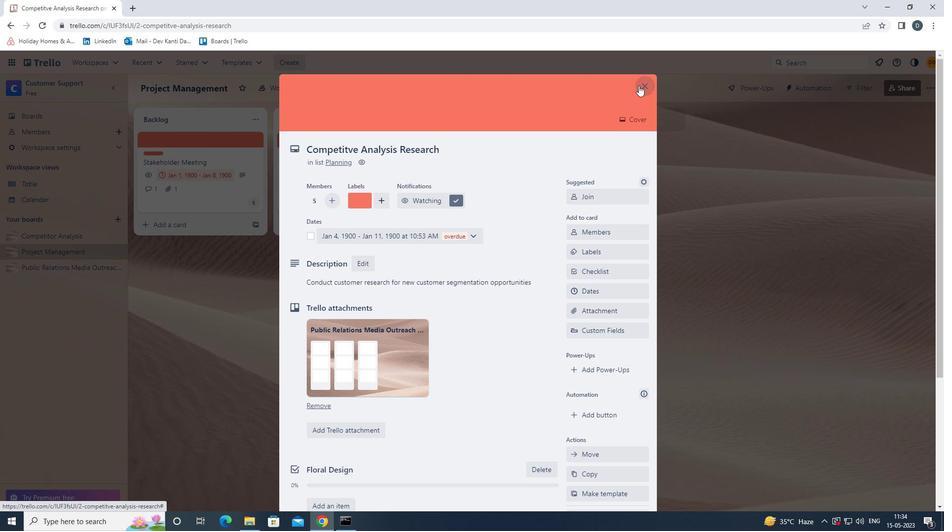 
Action: Mouse moved to (638, 242)
Screenshot: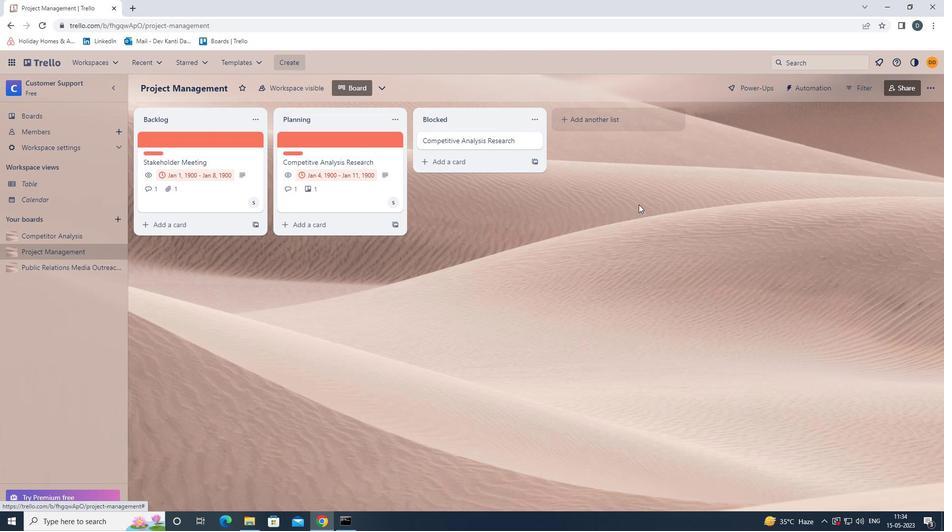
